 Task: Make the adjustments that are required in the "Account management" page of the site builder.
Action: Mouse moved to (1147, 77)
Screenshot: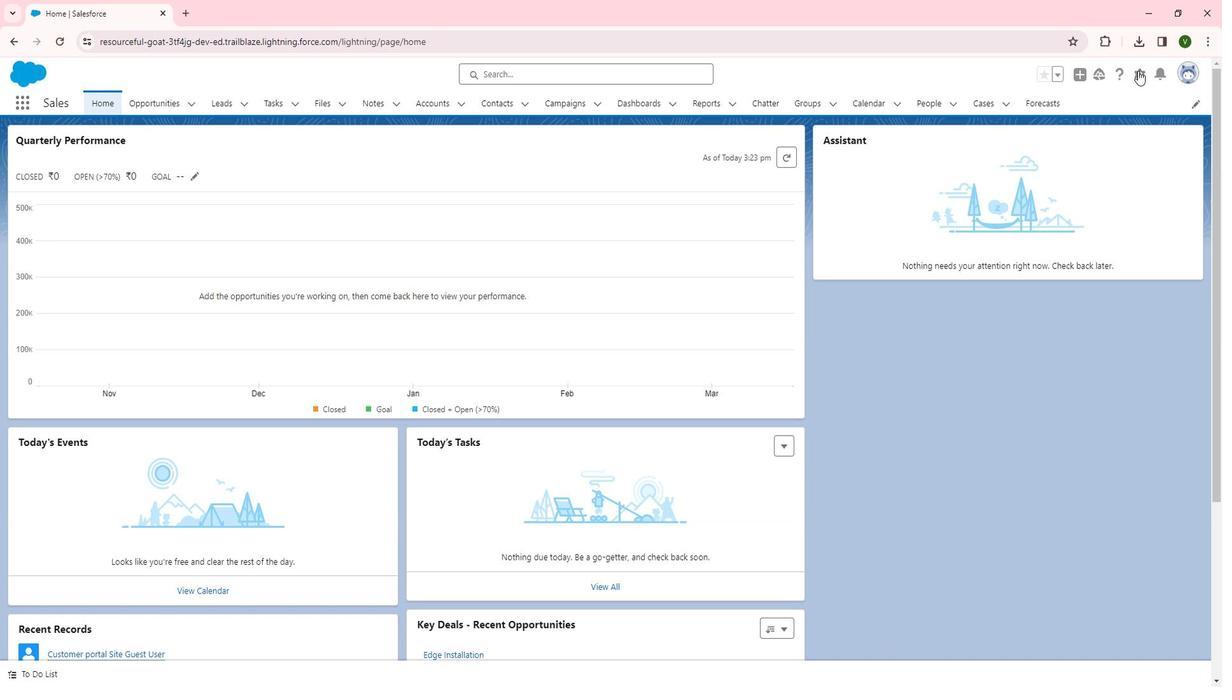 
Action: Mouse pressed left at (1147, 77)
Screenshot: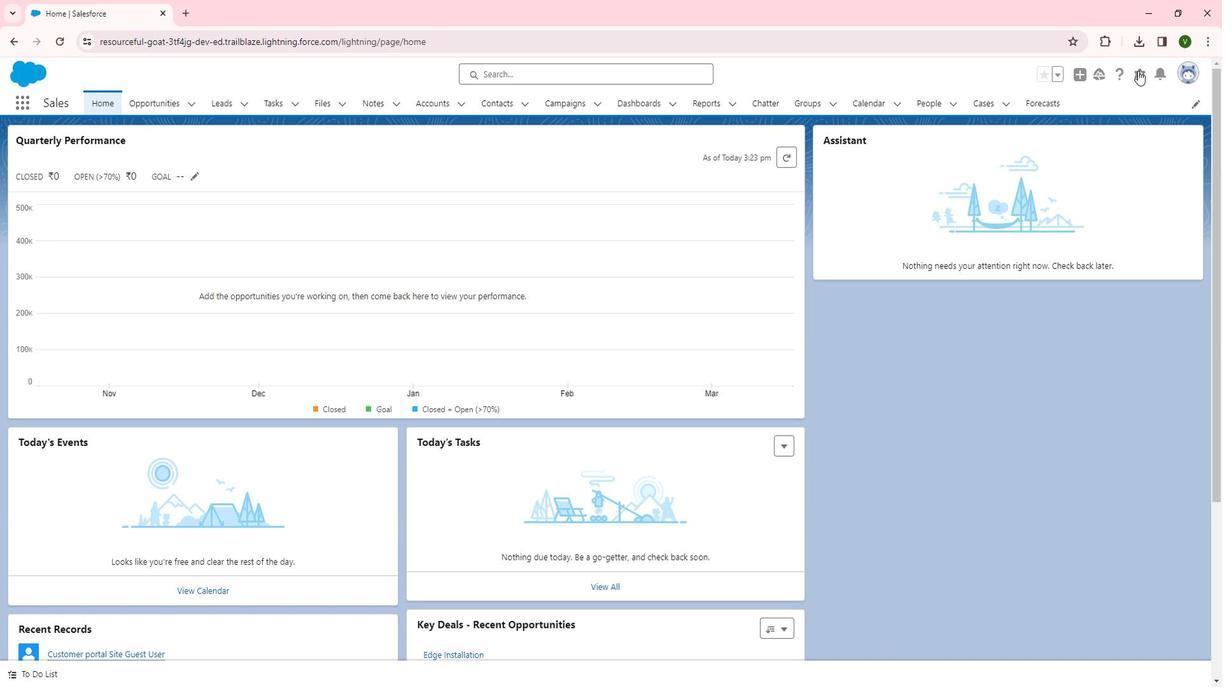 
Action: Mouse moved to (1090, 119)
Screenshot: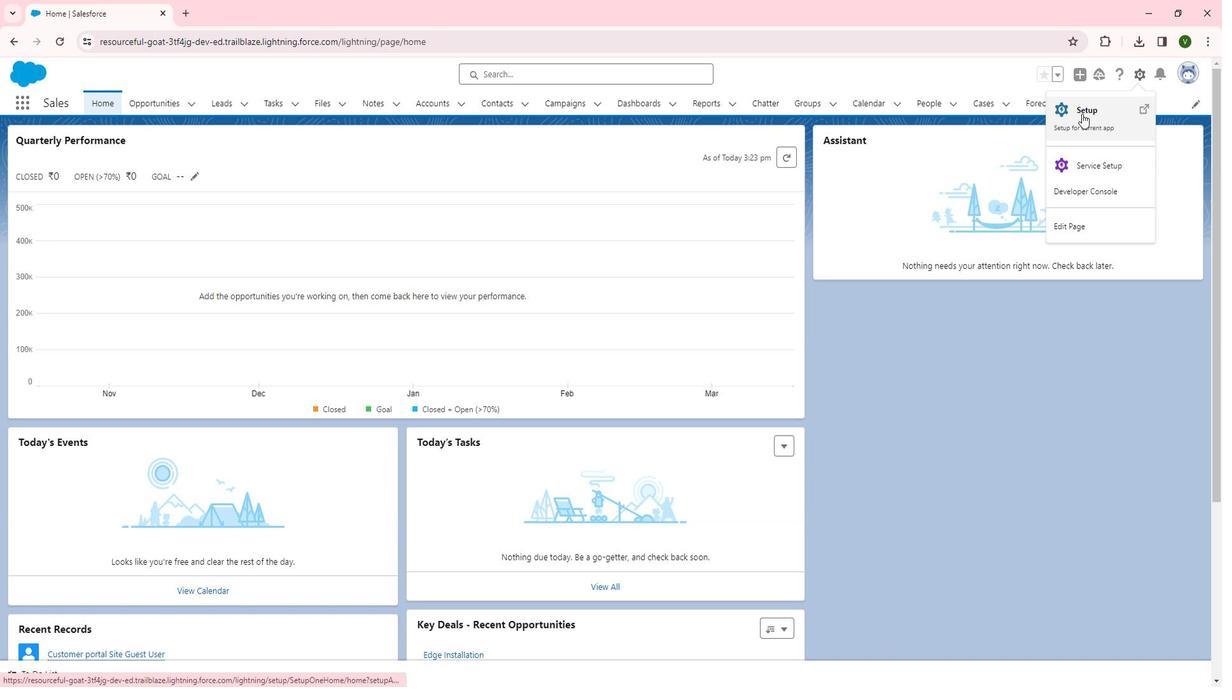 
Action: Mouse pressed left at (1090, 119)
Screenshot: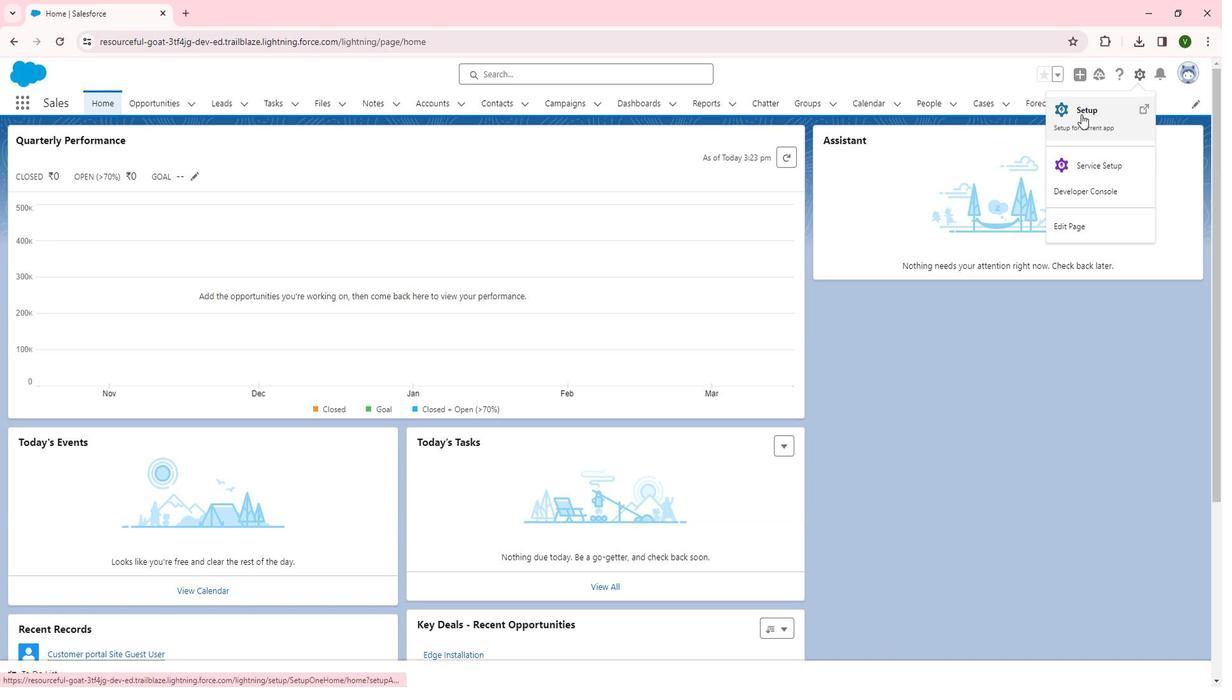 
Action: Mouse moved to (50, 515)
Screenshot: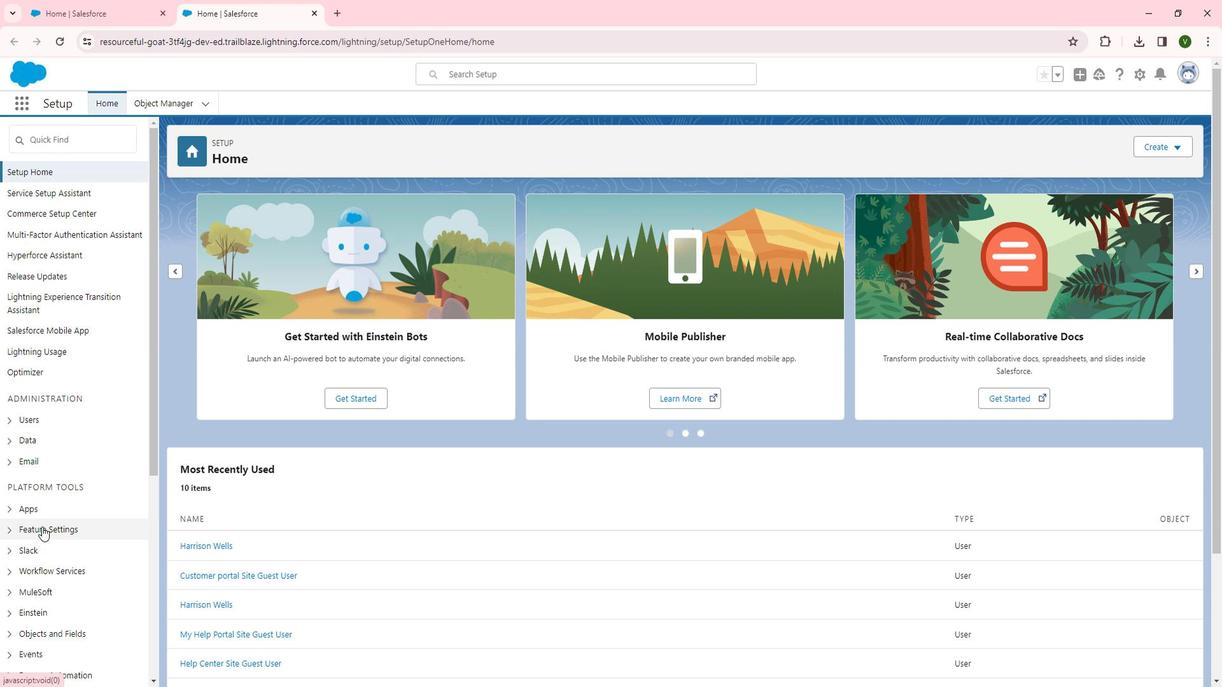 
Action: Mouse pressed left at (50, 515)
Screenshot: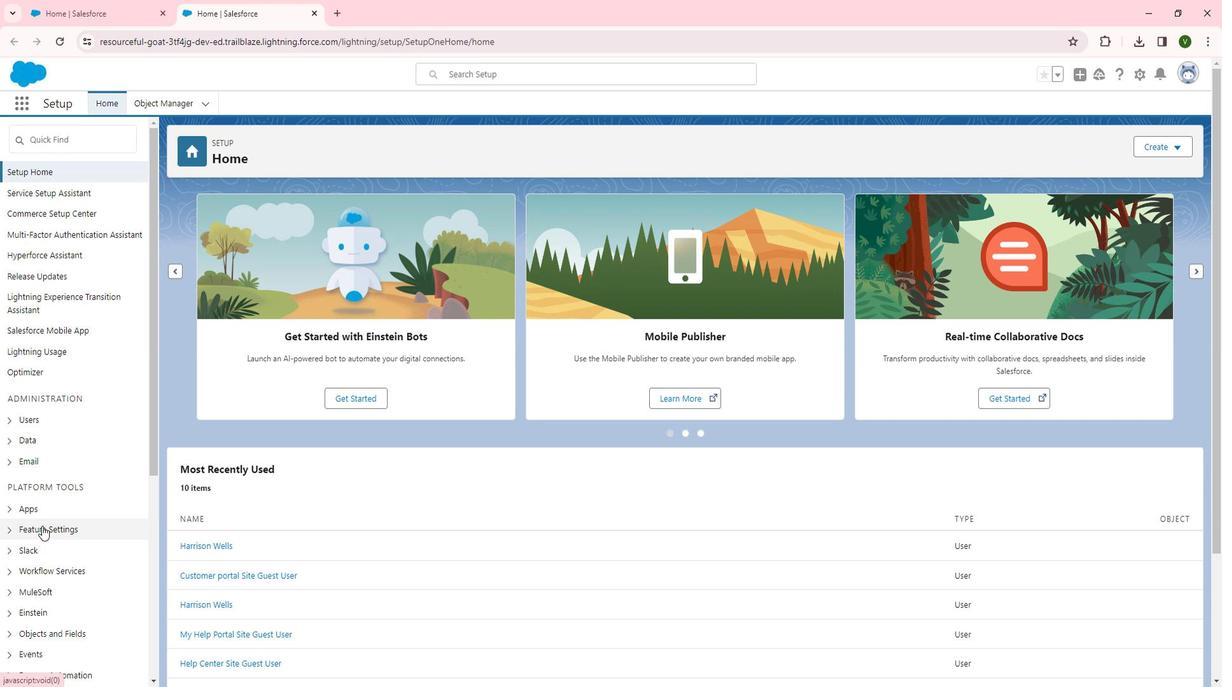 
Action: Mouse moved to (70, 498)
Screenshot: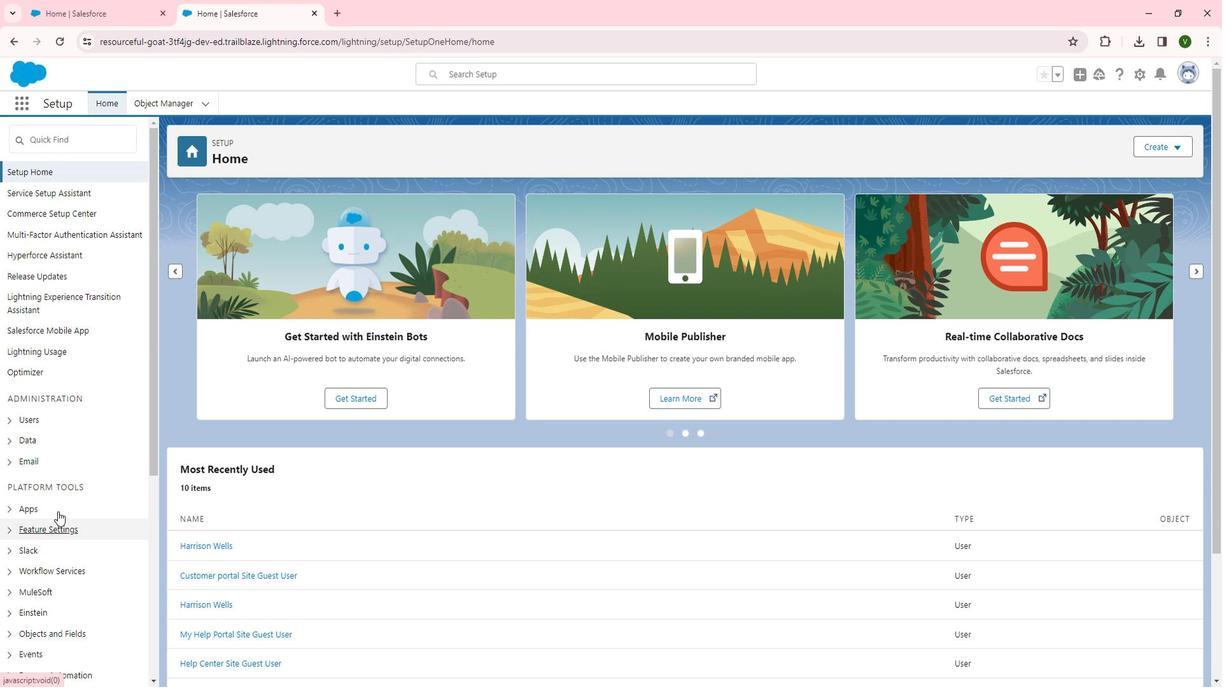 
Action: Mouse scrolled (70, 497) with delta (0, 0)
Screenshot: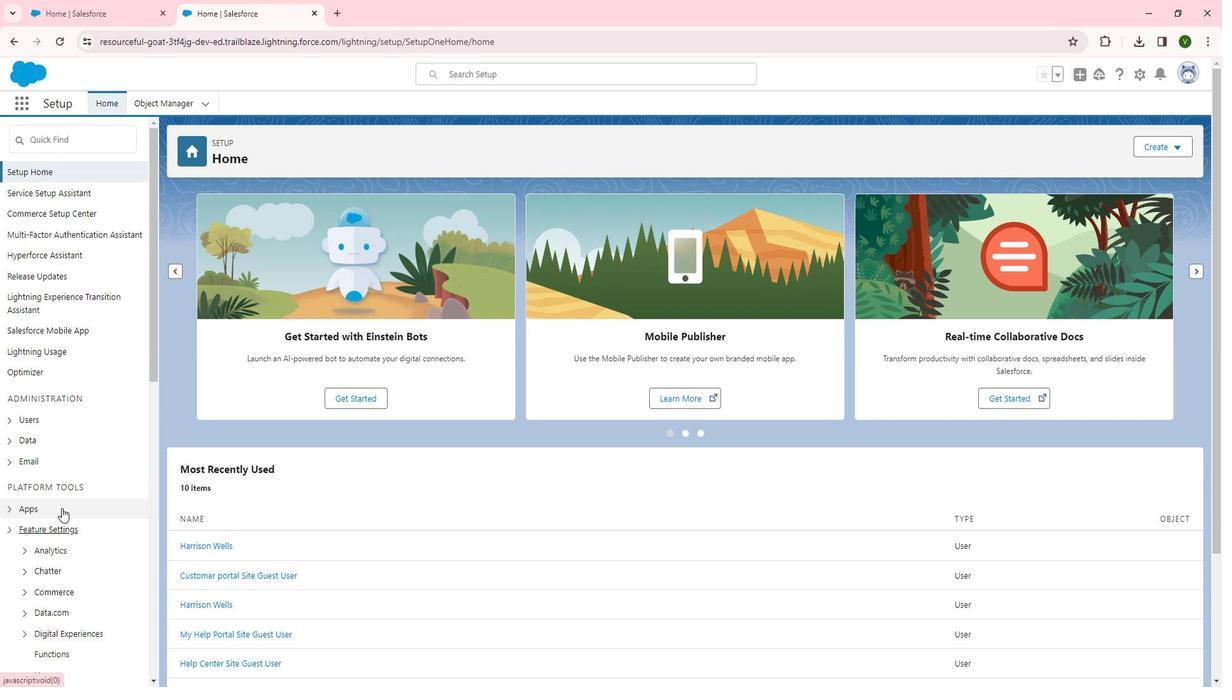
Action: Mouse scrolled (70, 497) with delta (0, 0)
Screenshot: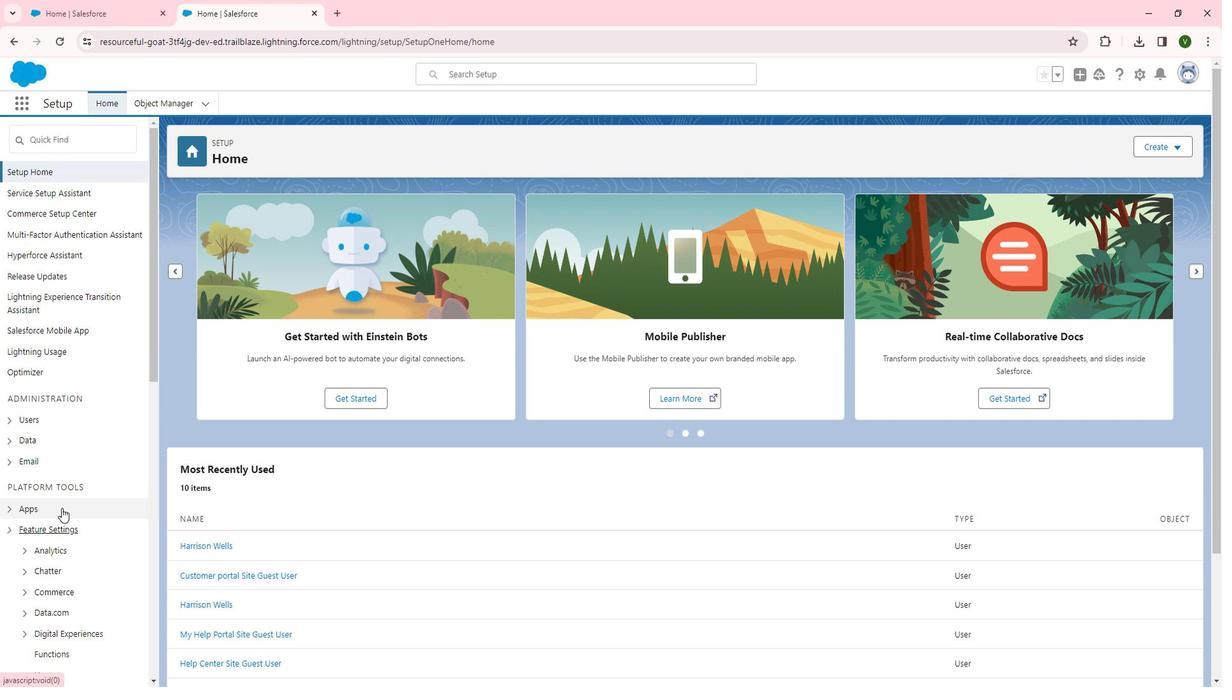 
Action: Mouse scrolled (70, 497) with delta (0, 0)
Screenshot: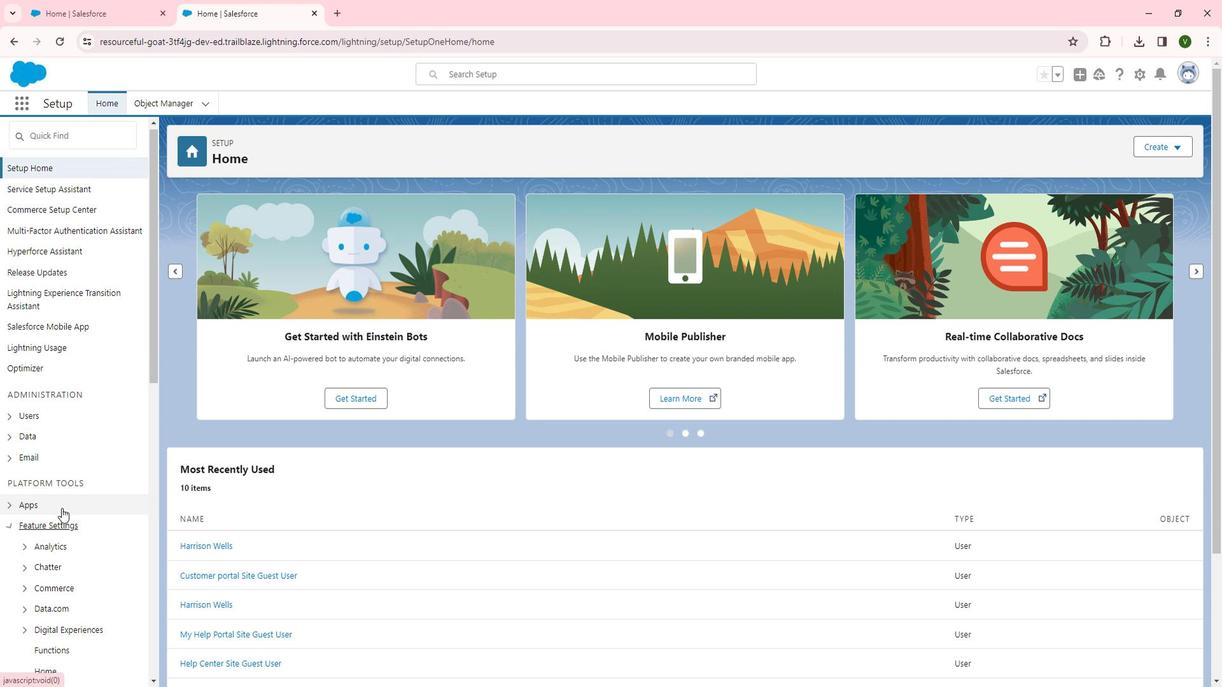 
Action: Mouse moved to (75, 426)
Screenshot: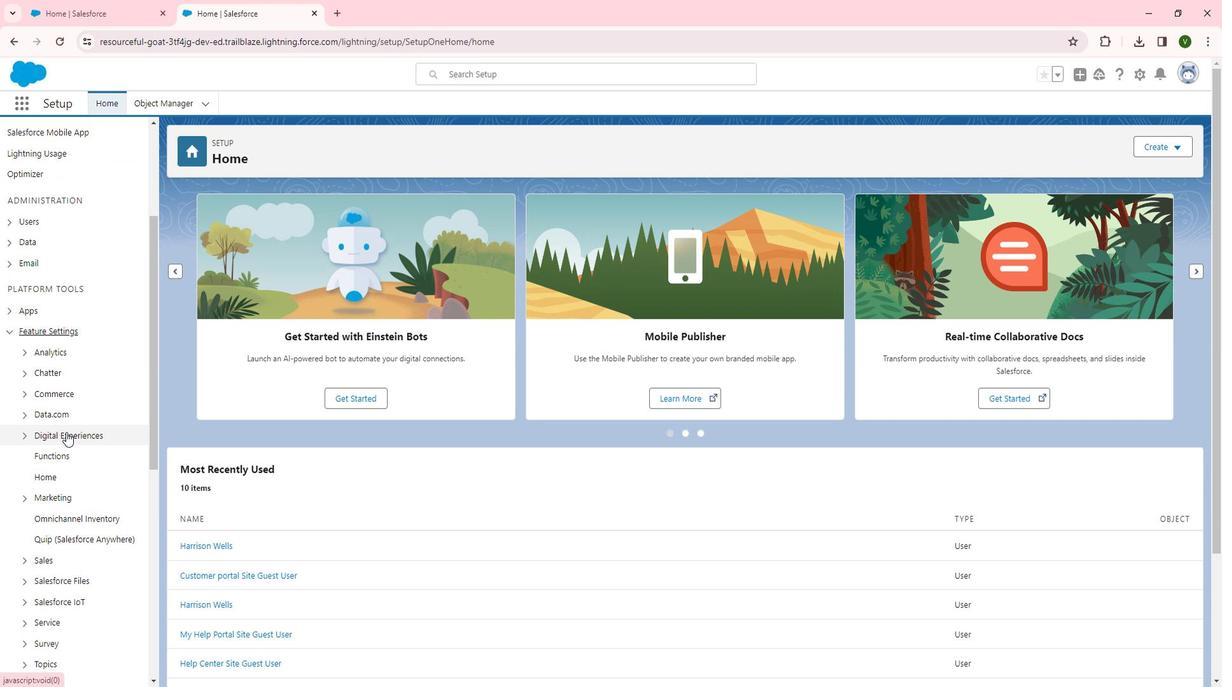 
Action: Mouse pressed left at (75, 426)
Screenshot: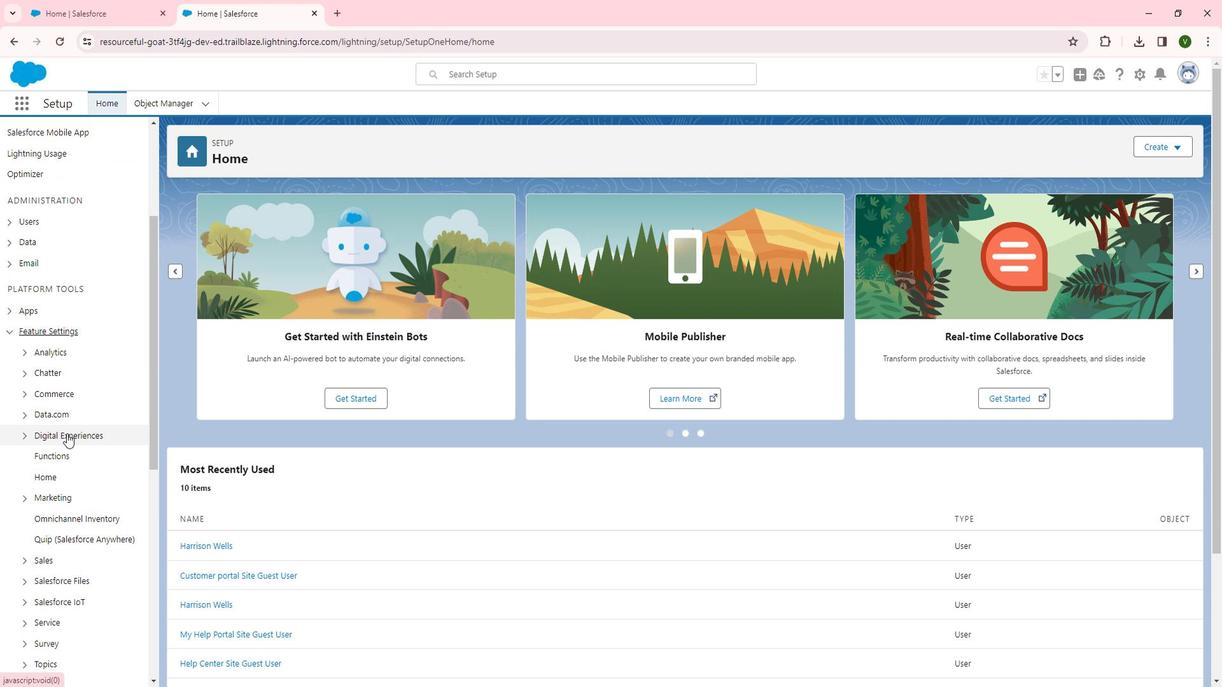 
Action: Mouse moved to (77, 426)
Screenshot: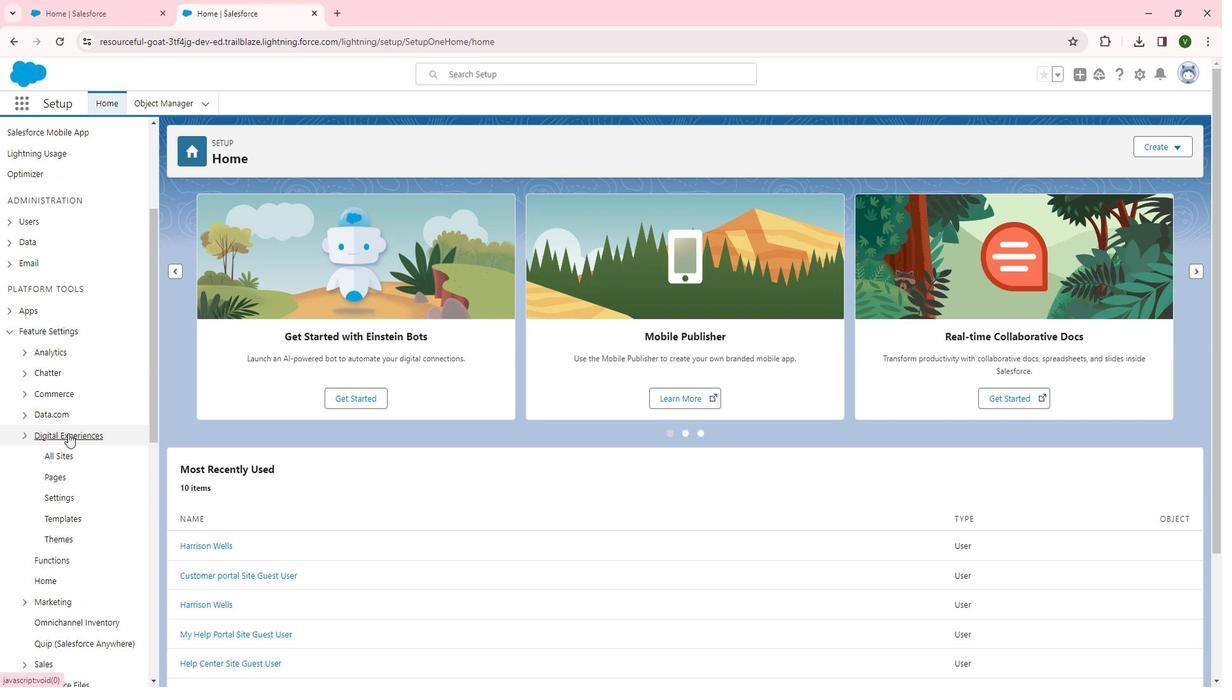 
Action: Mouse scrolled (77, 425) with delta (0, 0)
Screenshot: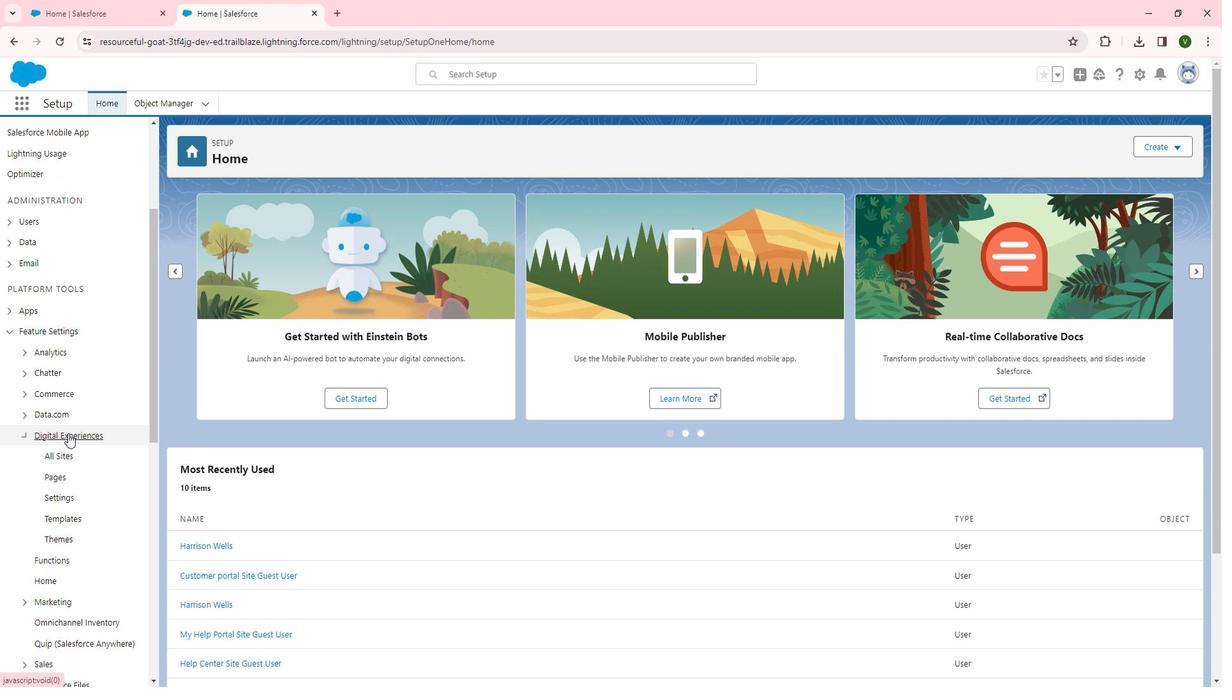 
Action: Mouse scrolled (77, 425) with delta (0, 0)
Screenshot: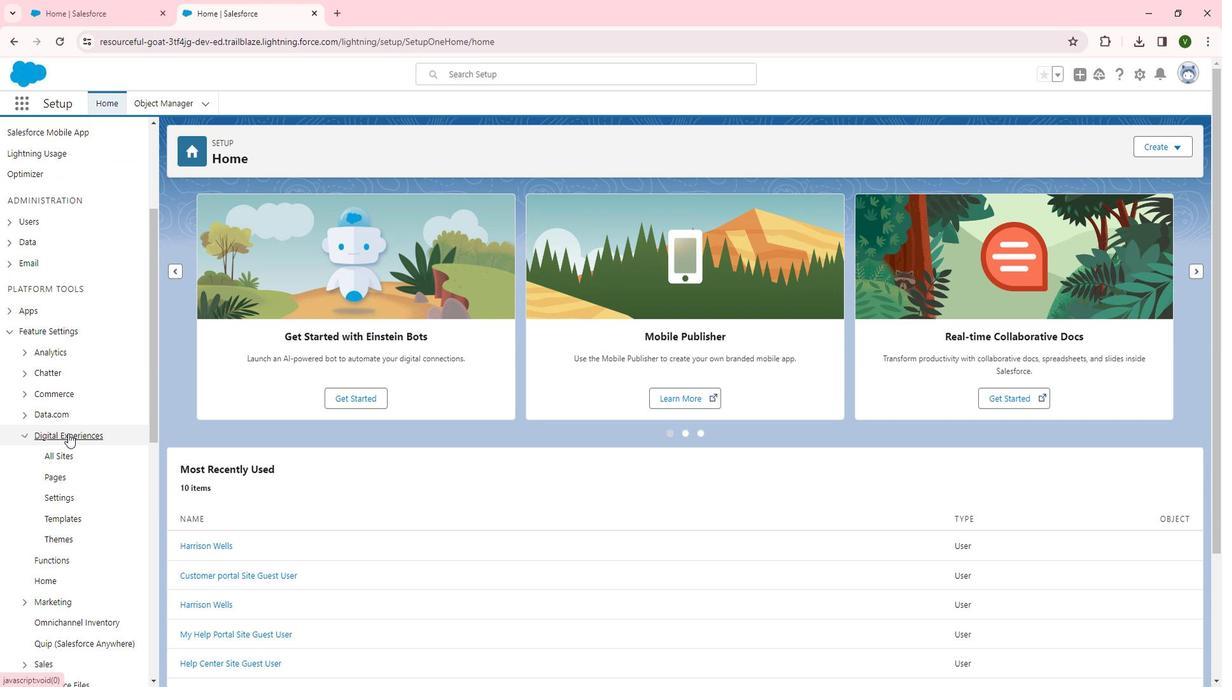 
Action: Mouse moved to (61, 317)
Screenshot: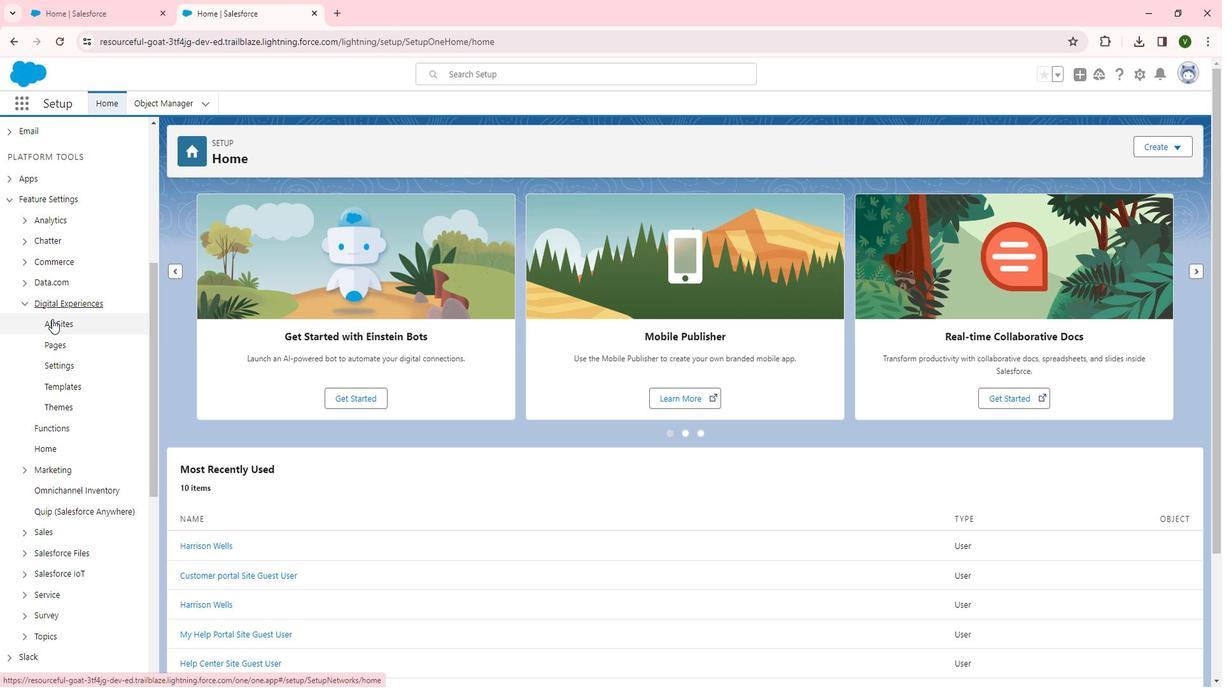 
Action: Mouse pressed left at (61, 317)
Screenshot: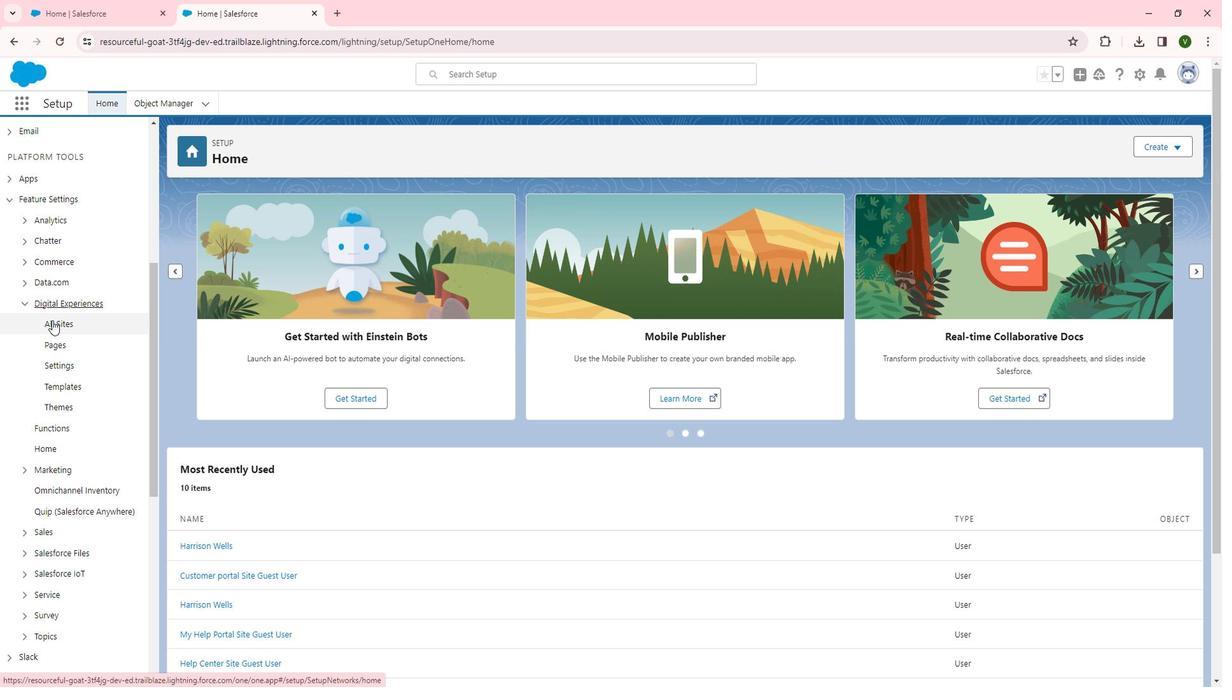 
Action: Mouse moved to (212, 333)
Screenshot: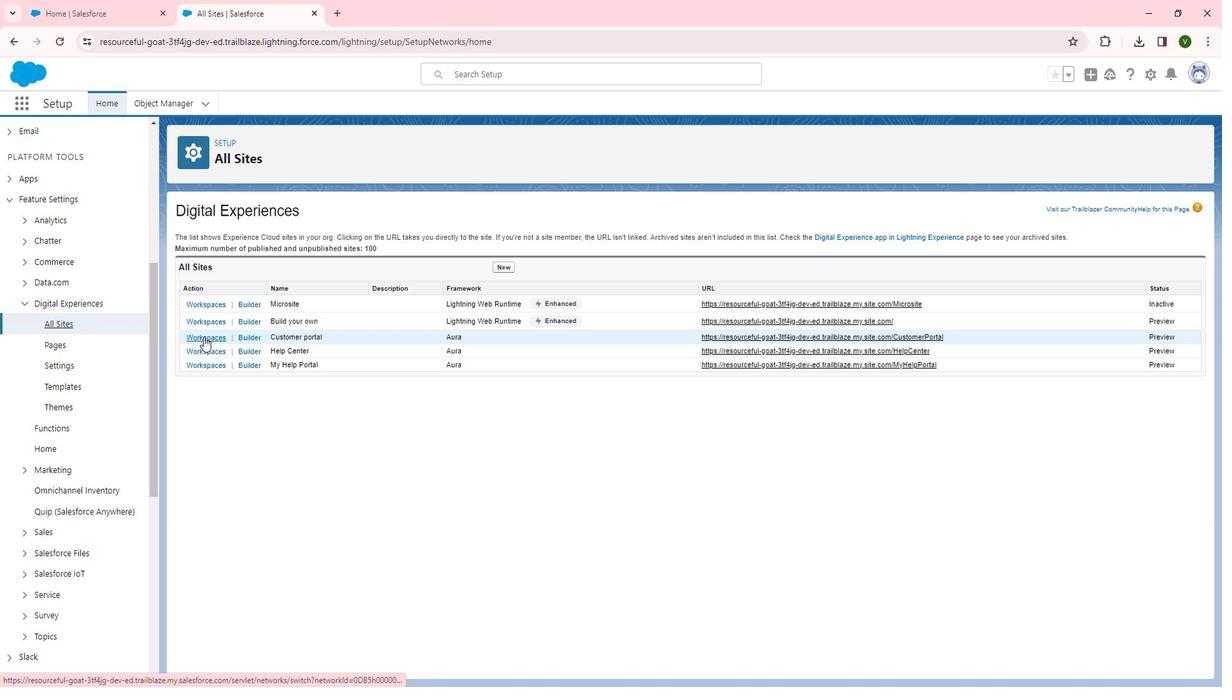 
Action: Mouse pressed left at (212, 333)
Screenshot: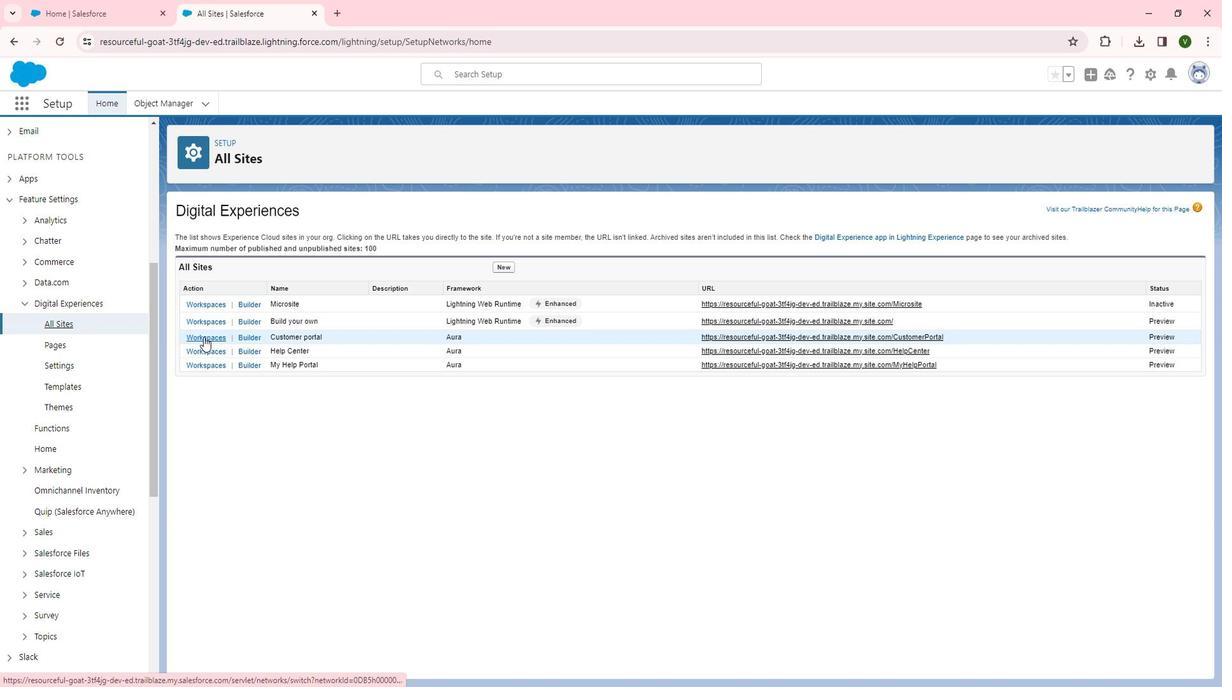 
Action: Mouse moved to (194, 300)
Screenshot: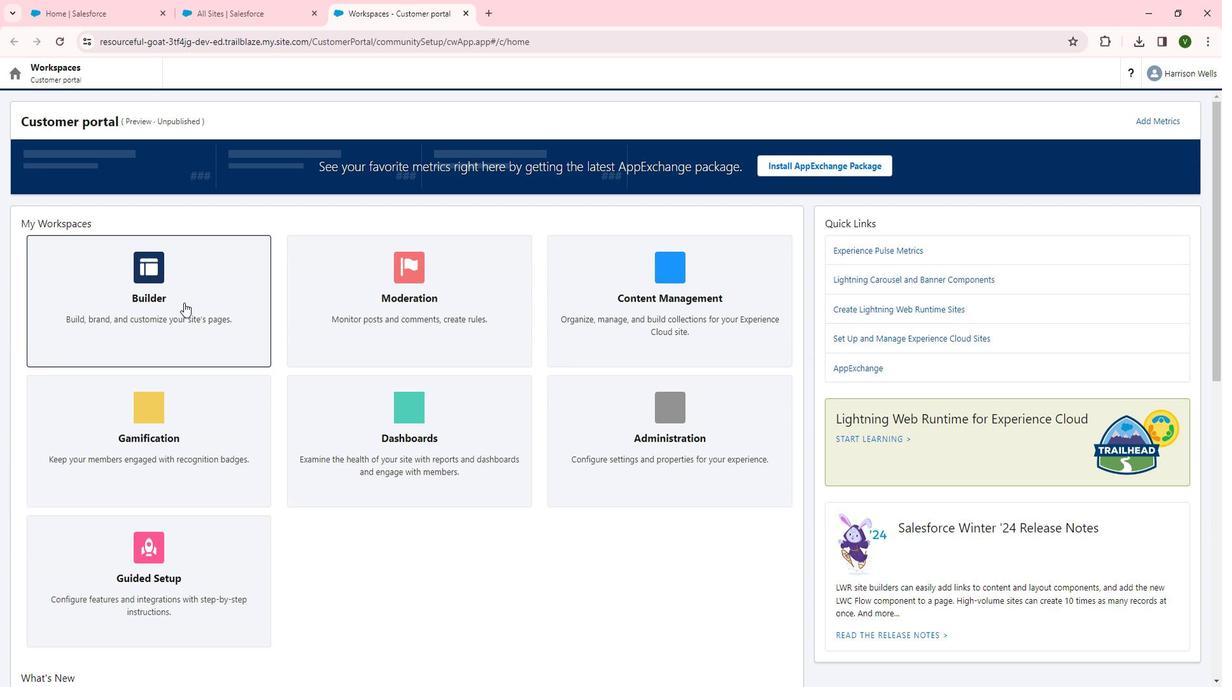 
Action: Mouse pressed left at (194, 300)
Screenshot: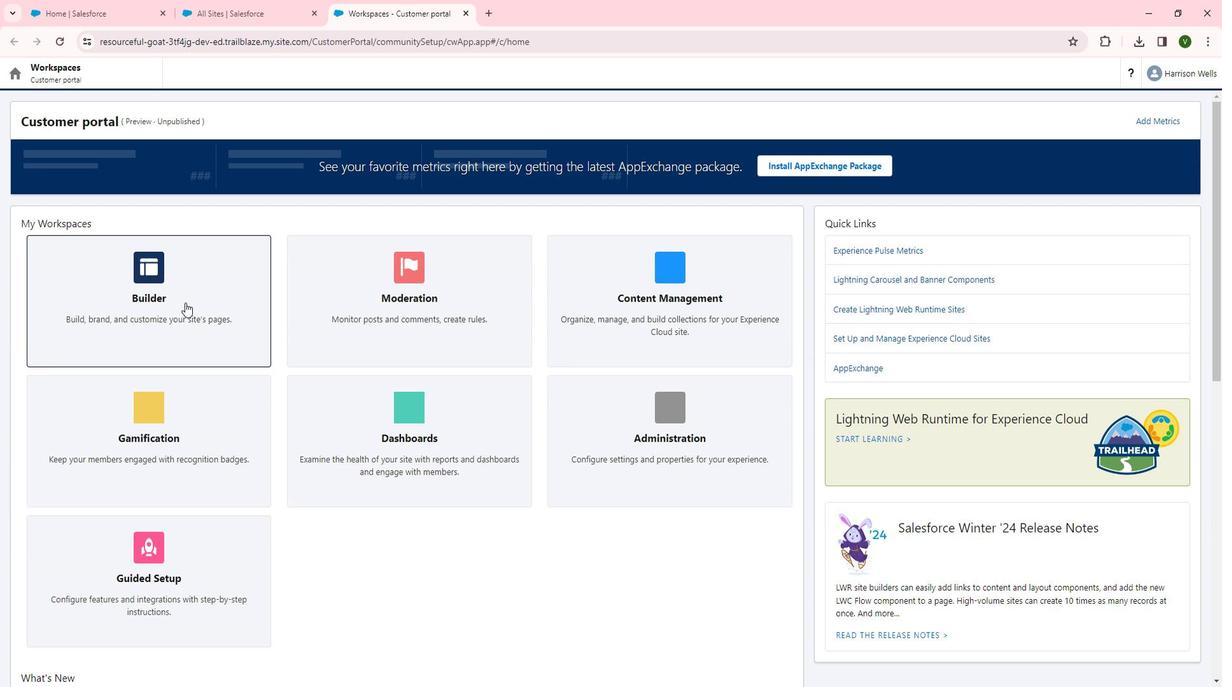 
Action: Mouse moved to (207, 84)
Screenshot: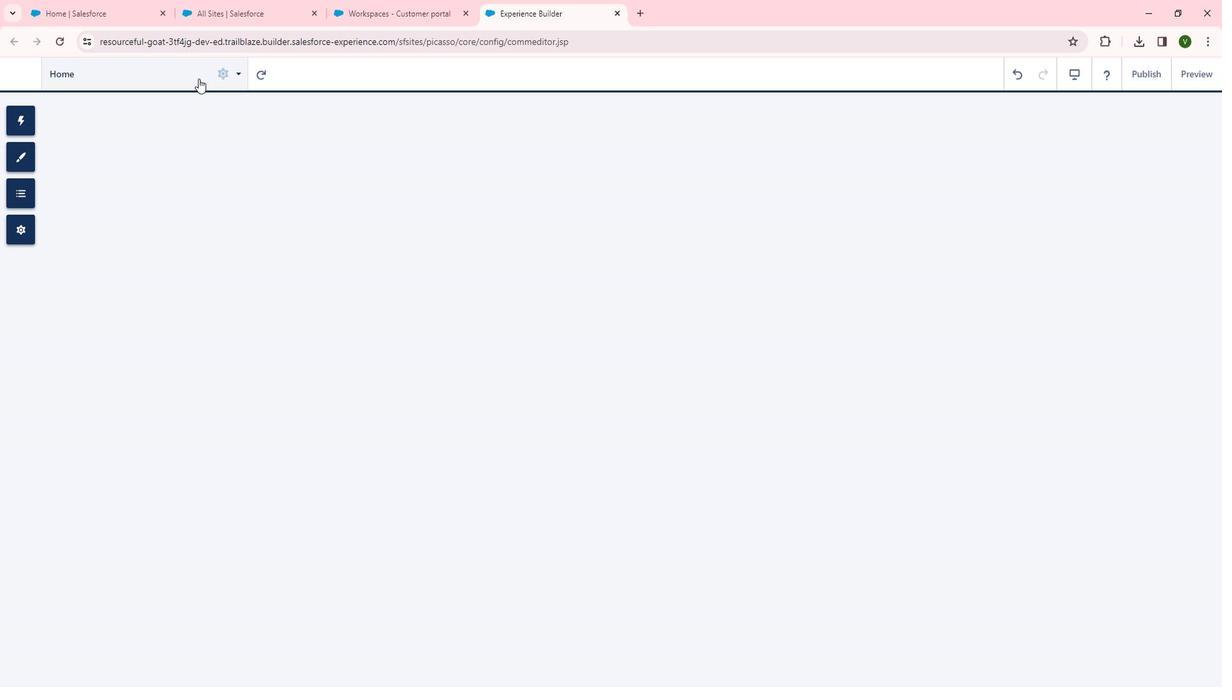 
Action: Mouse pressed left at (207, 84)
Screenshot: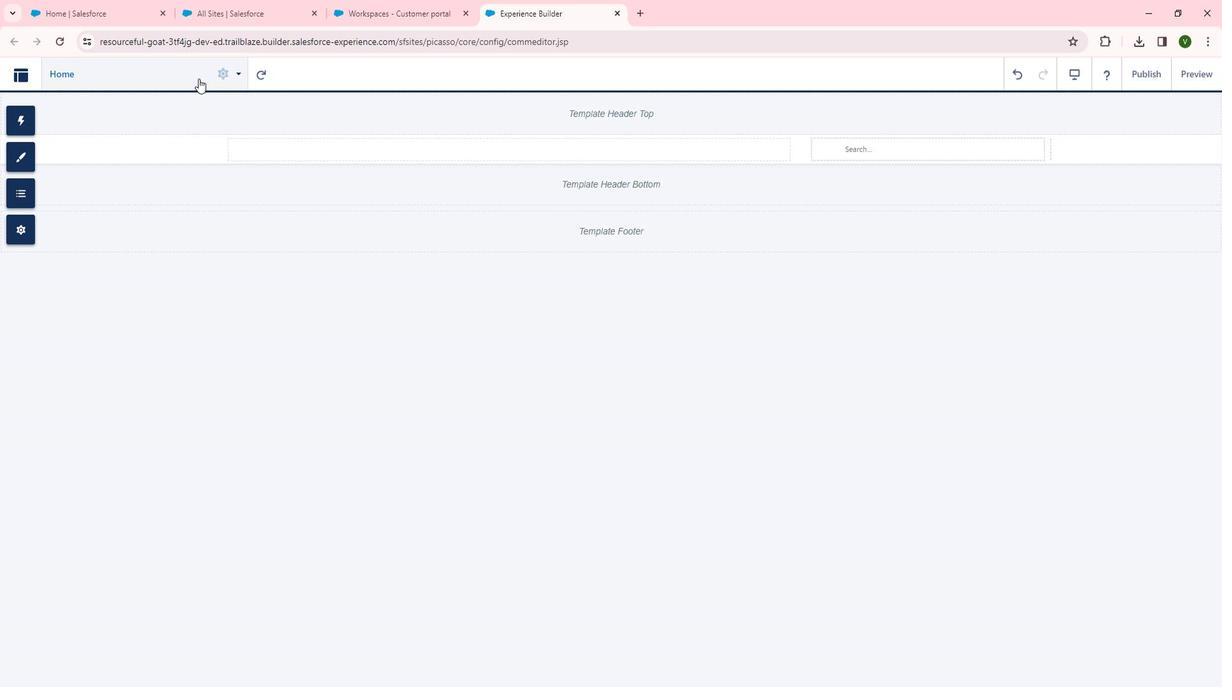
Action: Mouse moved to (135, 220)
Screenshot: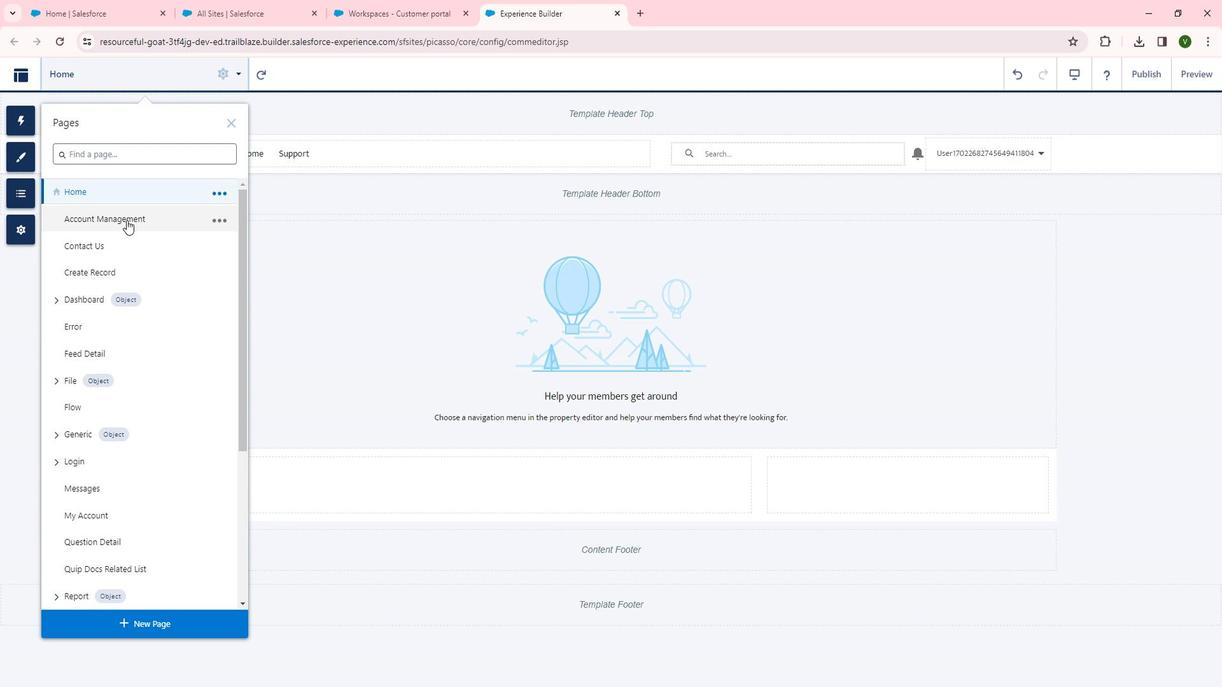 
Action: Mouse pressed left at (135, 220)
Screenshot: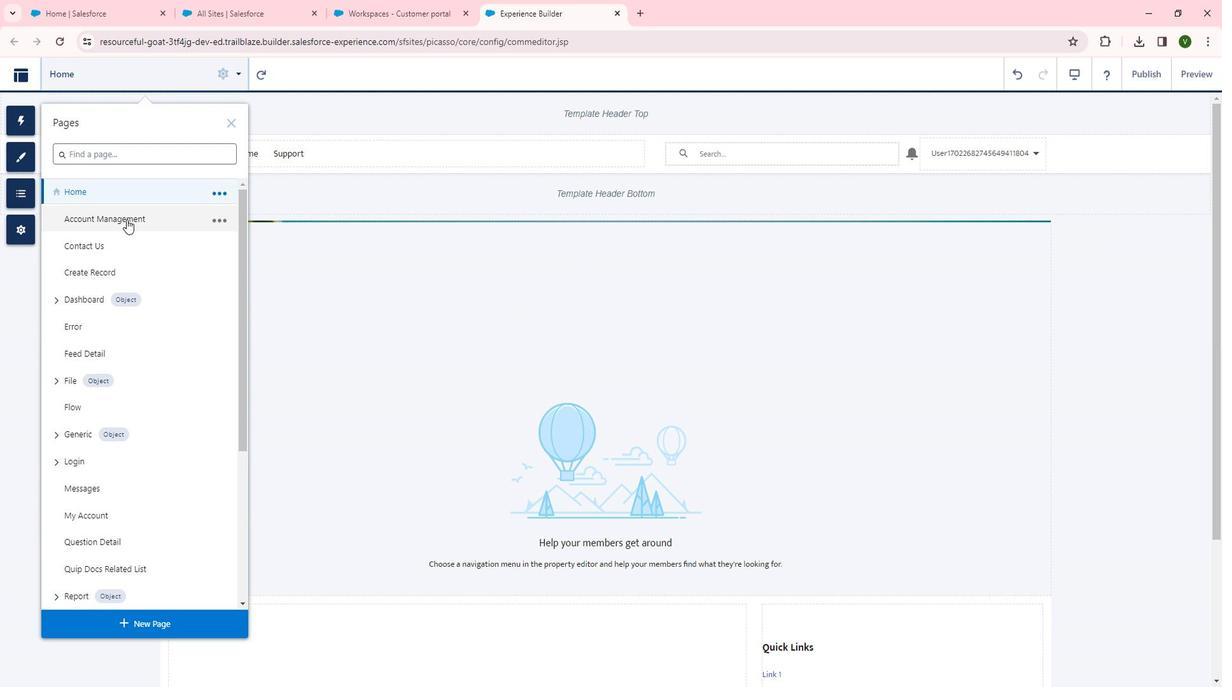 
Action: Mouse moved to (623, 339)
Screenshot: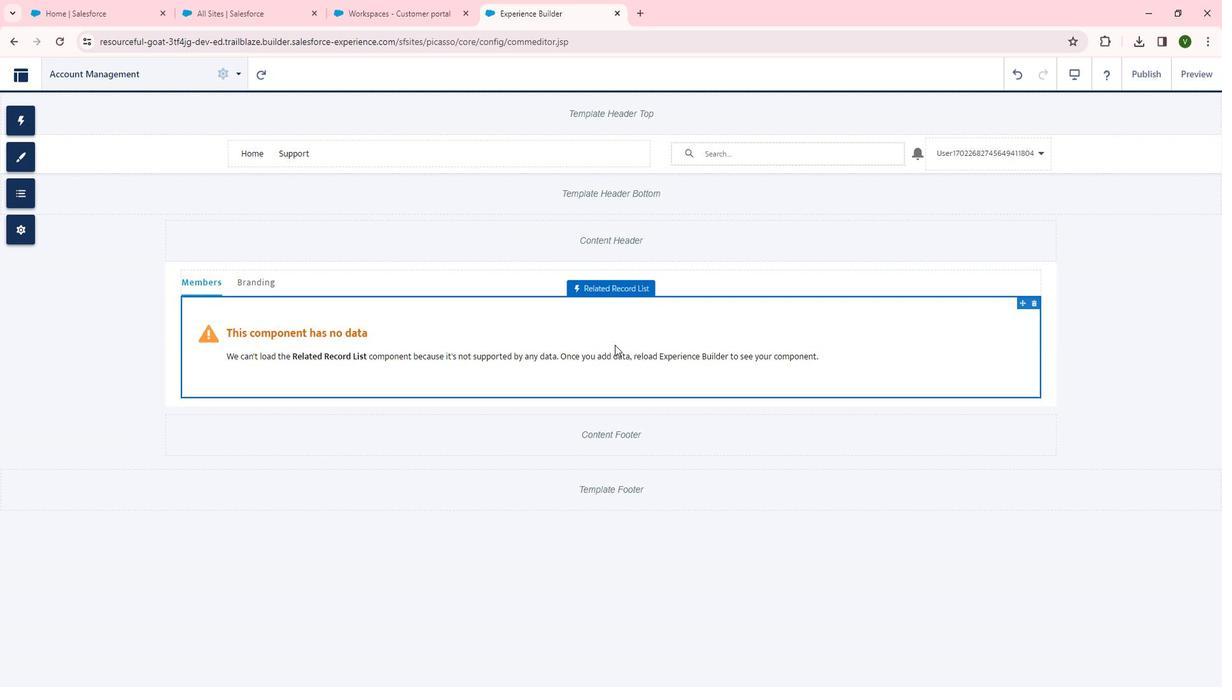 
Action: Mouse pressed left at (623, 339)
Screenshot: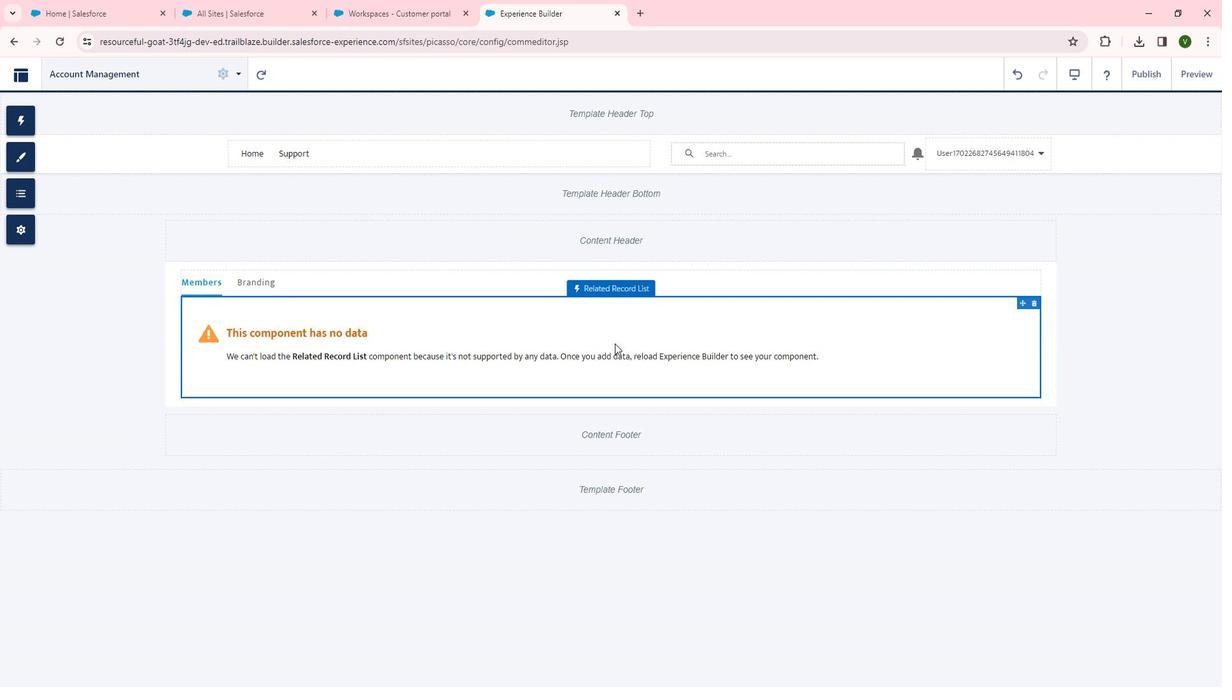 
Action: Mouse moved to (1086, 219)
Screenshot: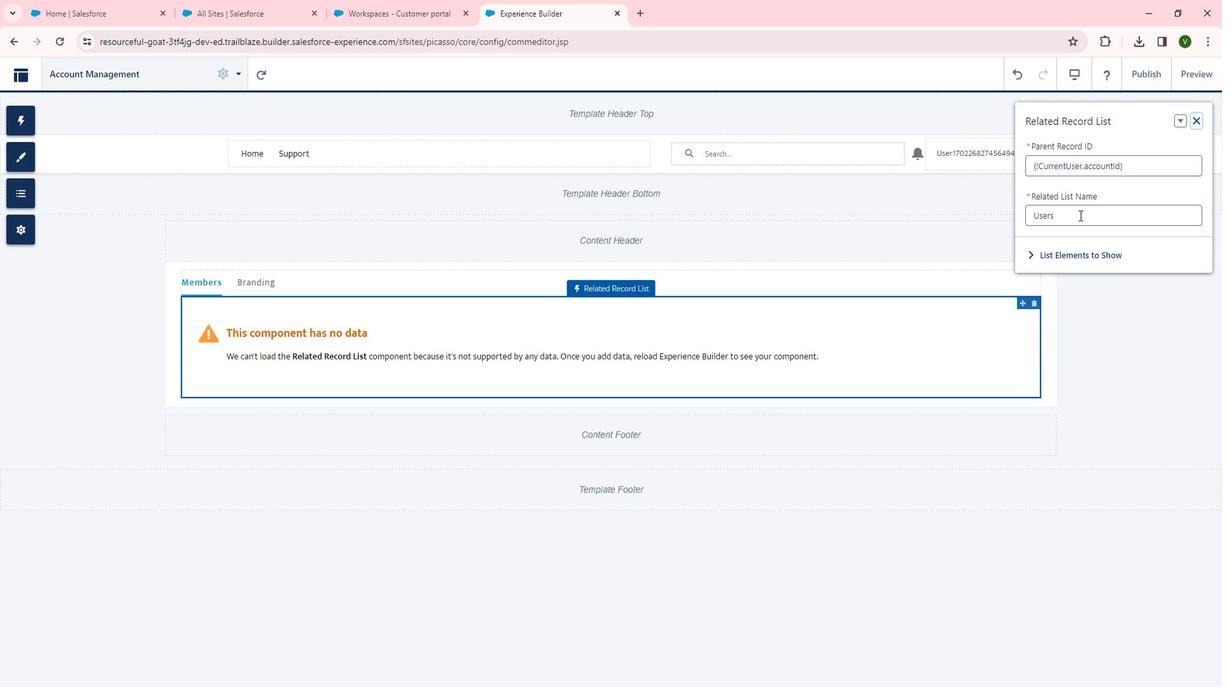 
Action: Mouse pressed left at (1086, 219)
Screenshot: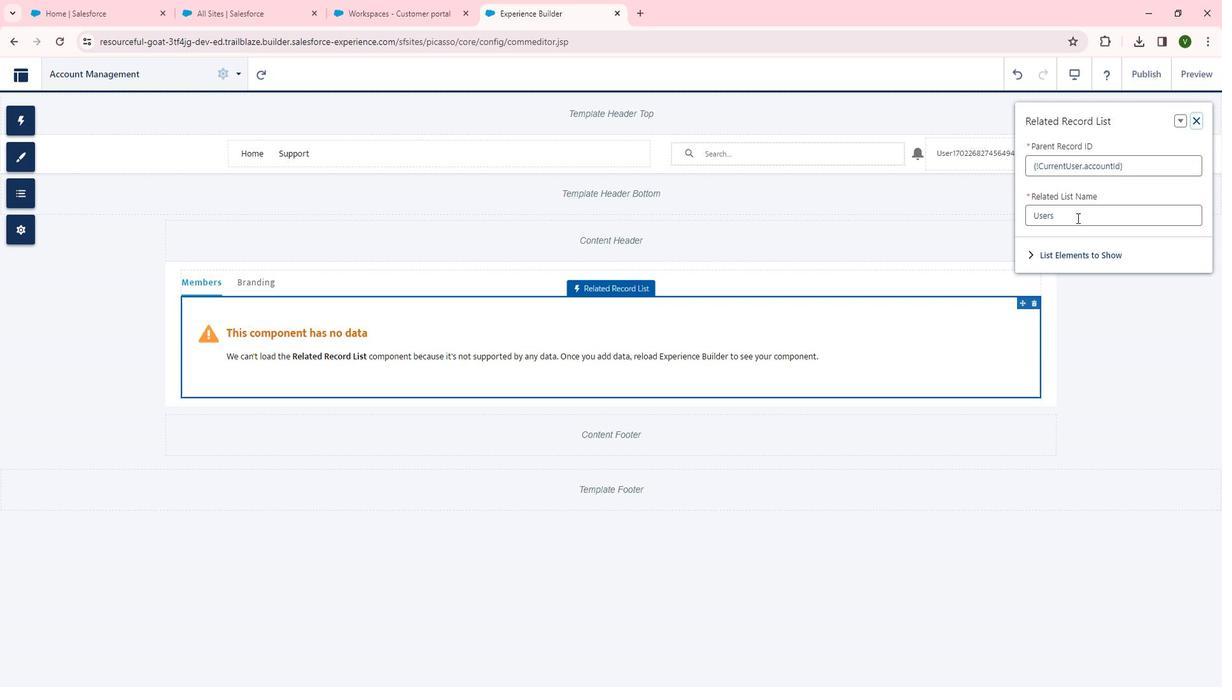 
Action: Mouse moved to (1077, 254)
Screenshot: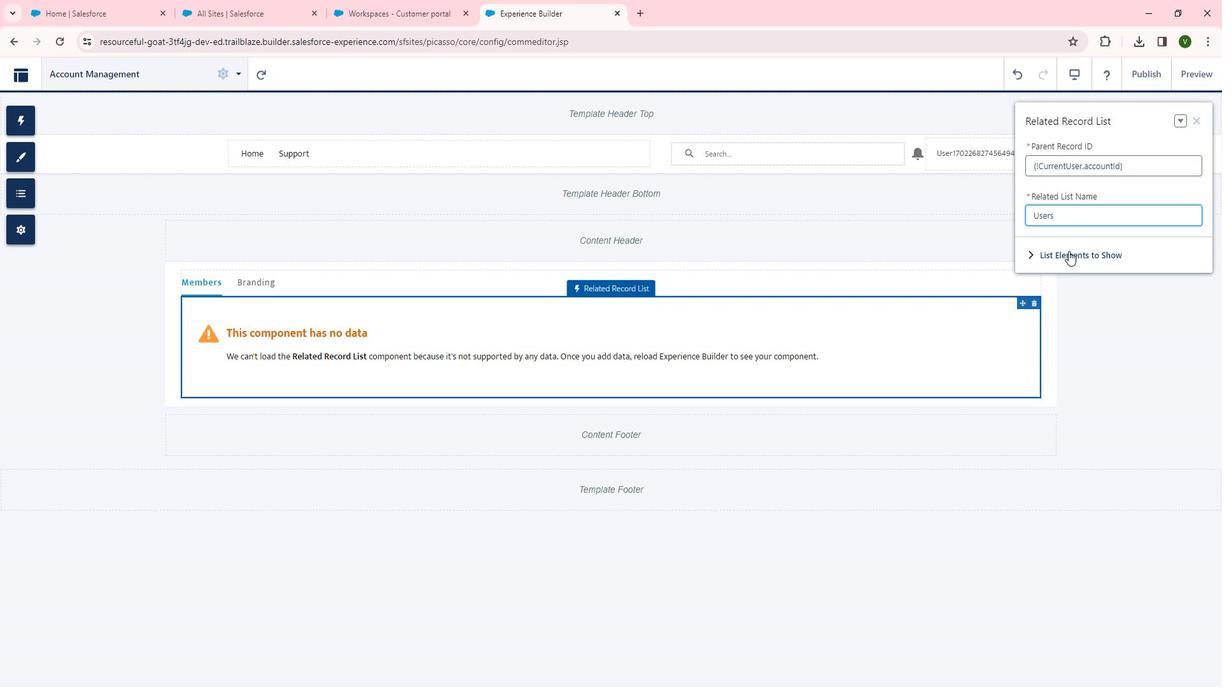 
Action: Mouse pressed left at (1077, 254)
Screenshot: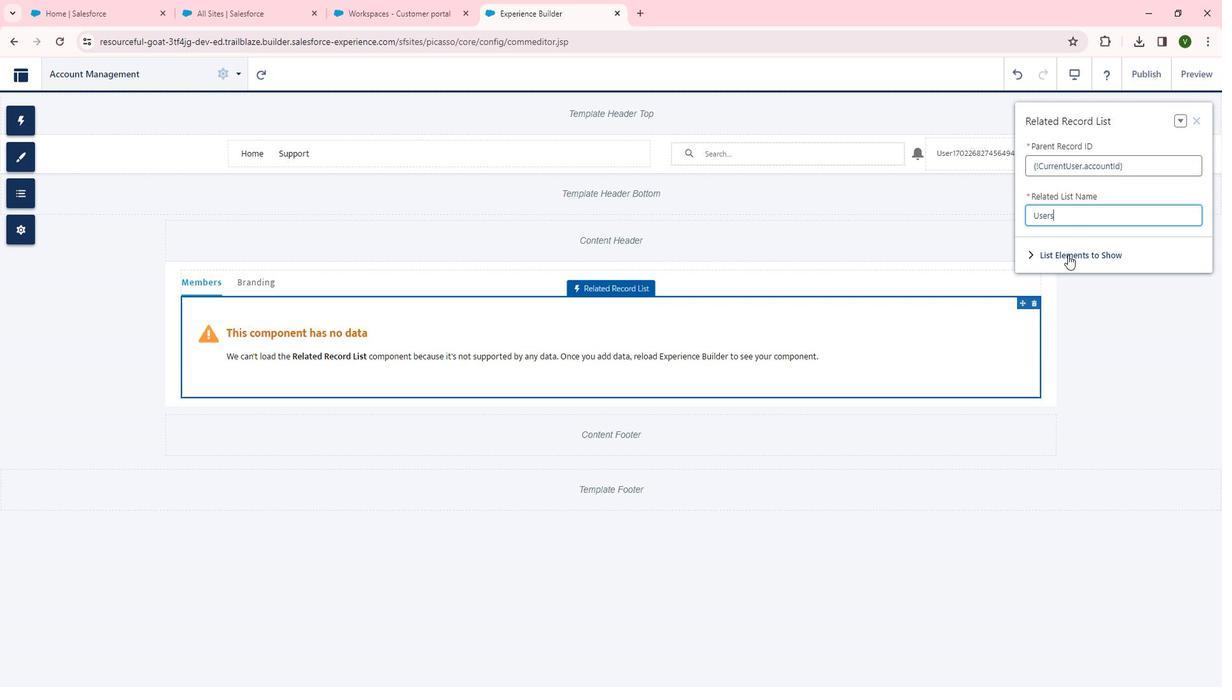
Action: Mouse moved to (1038, 280)
Screenshot: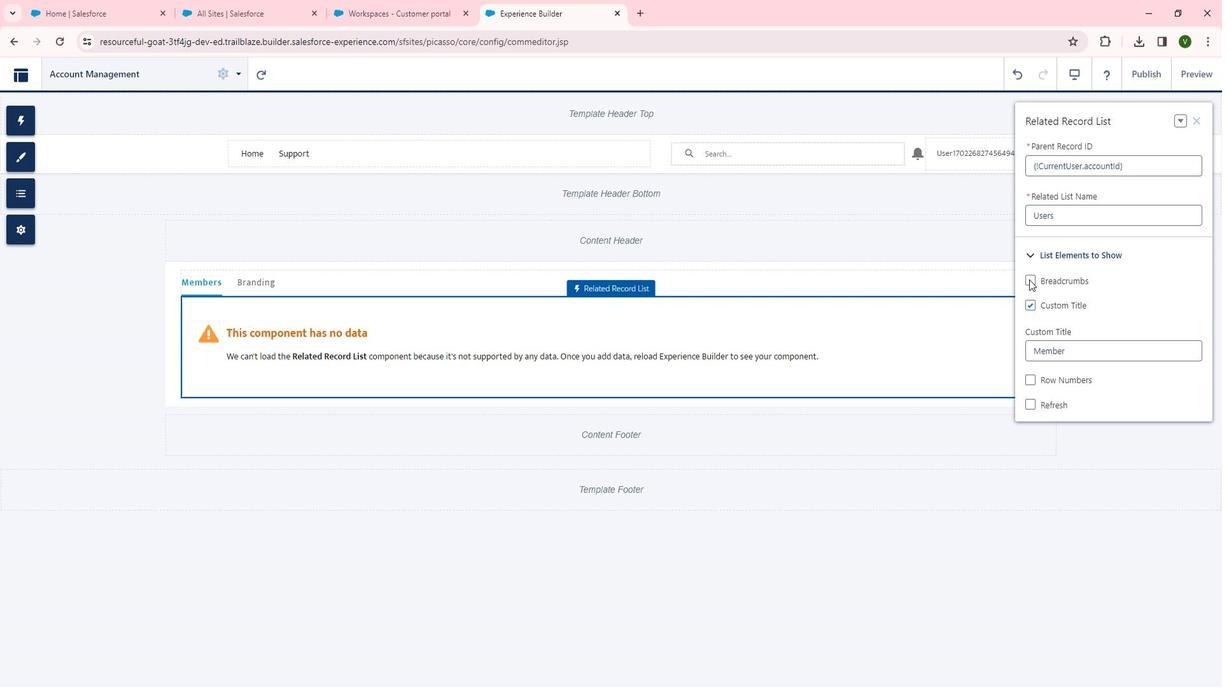 
Action: Mouse pressed left at (1038, 280)
Screenshot: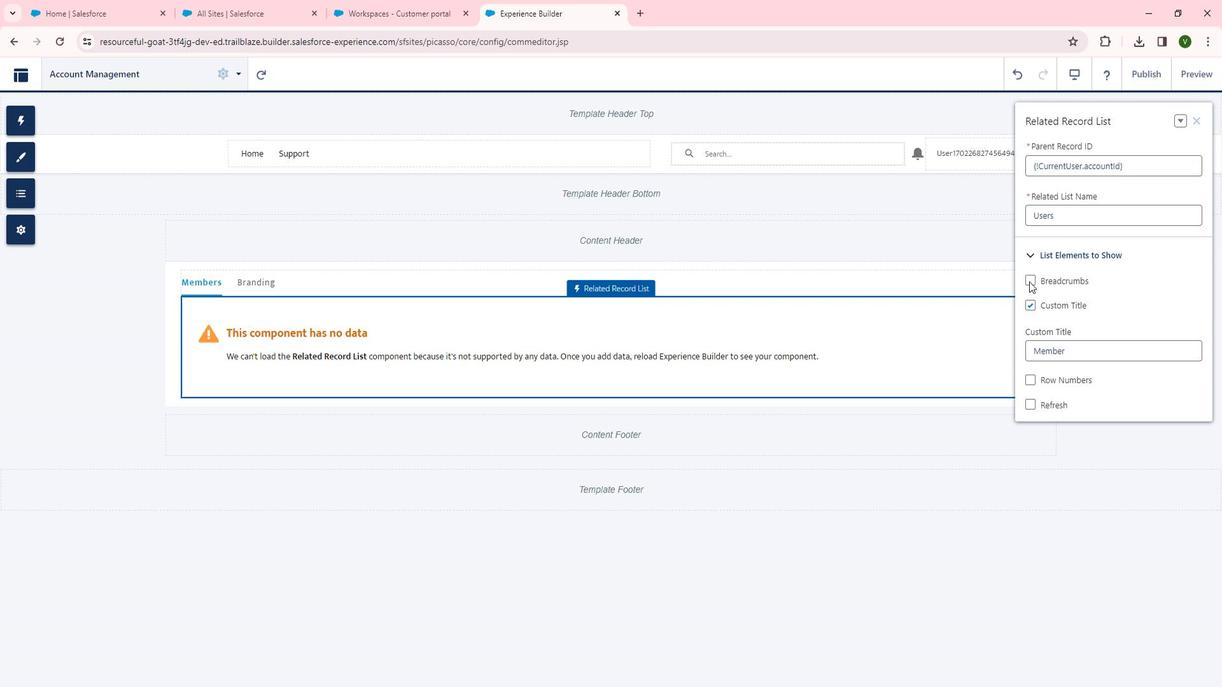 
